 Task: Create Card Influencer Outreach Execution in Board IT Support Solutions to Workspace Creative Direction. Create Card Shareholder Relations Review in Board Sales Funnel Optimization to Workspace Creative Direction. Create Card Email Marketing Campaign Planning in Board Customer Segmentation and Targeting Strategy to Workspace Creative Direction
Action: Mouse moved to (43, 359)
Screenshot: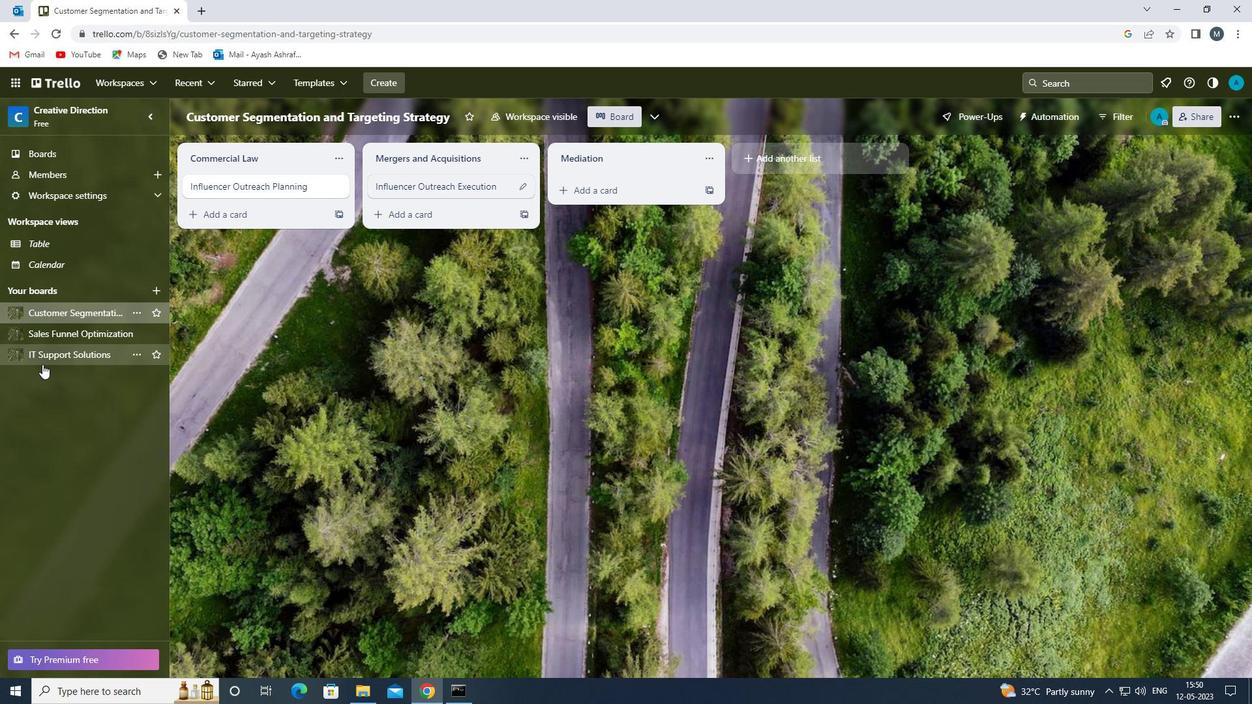 
Action: Mouse pressed left at (43, 359)
Screenshot: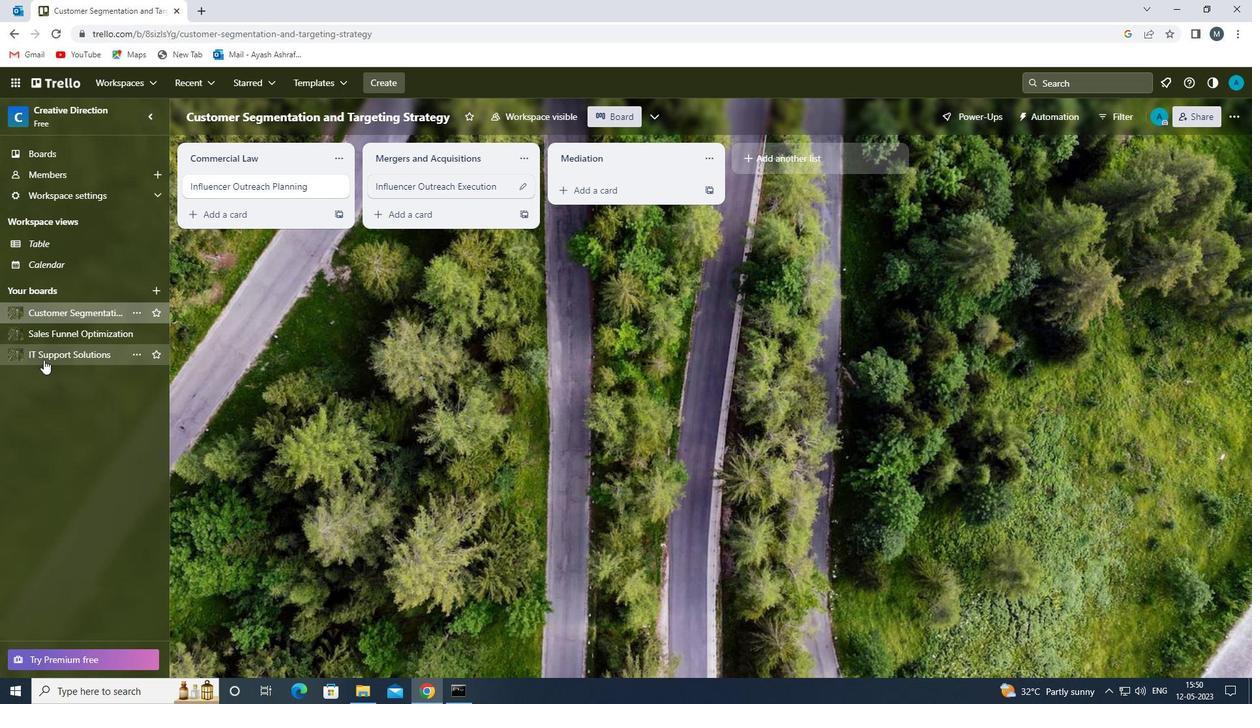 
Action: Mouse moved to (598, 194)
Screenshot: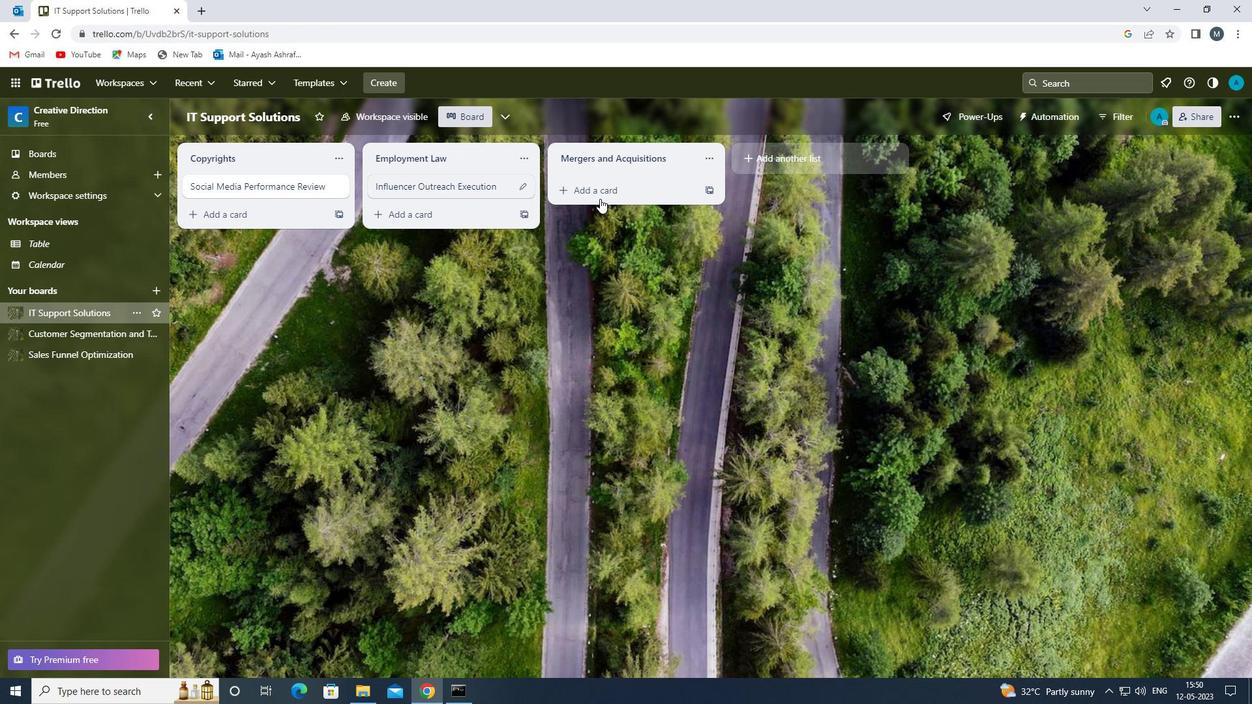 
Action: Mouse pressed left at (598, 194)
Screenshot: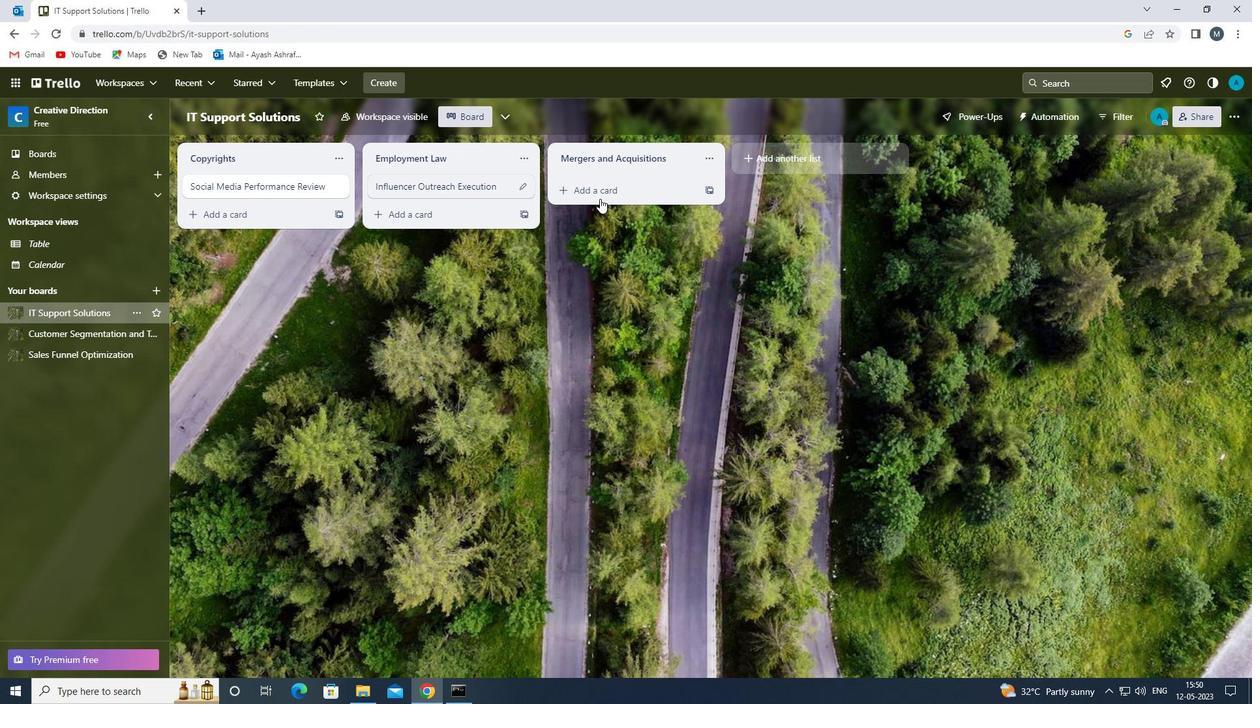 
Action: Mouse moved to (582, 194)
Screenshot: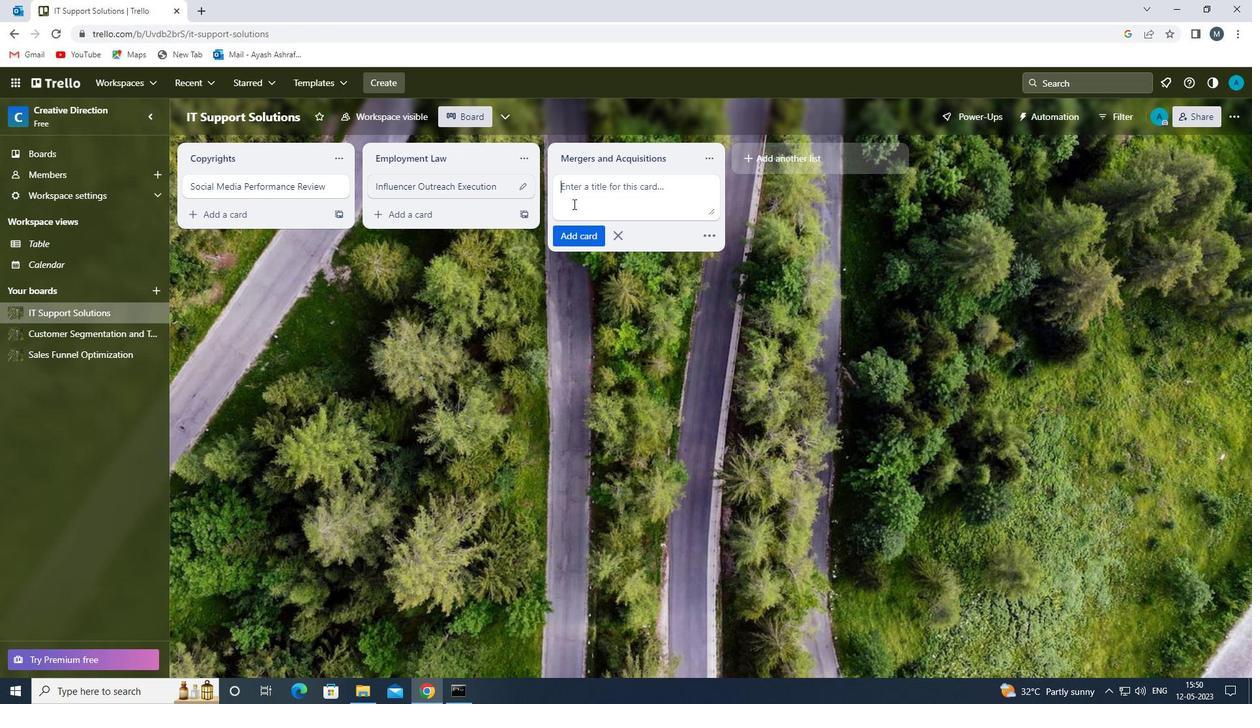 
Action: Mouse pressed left at (582, 194)
Screenshot: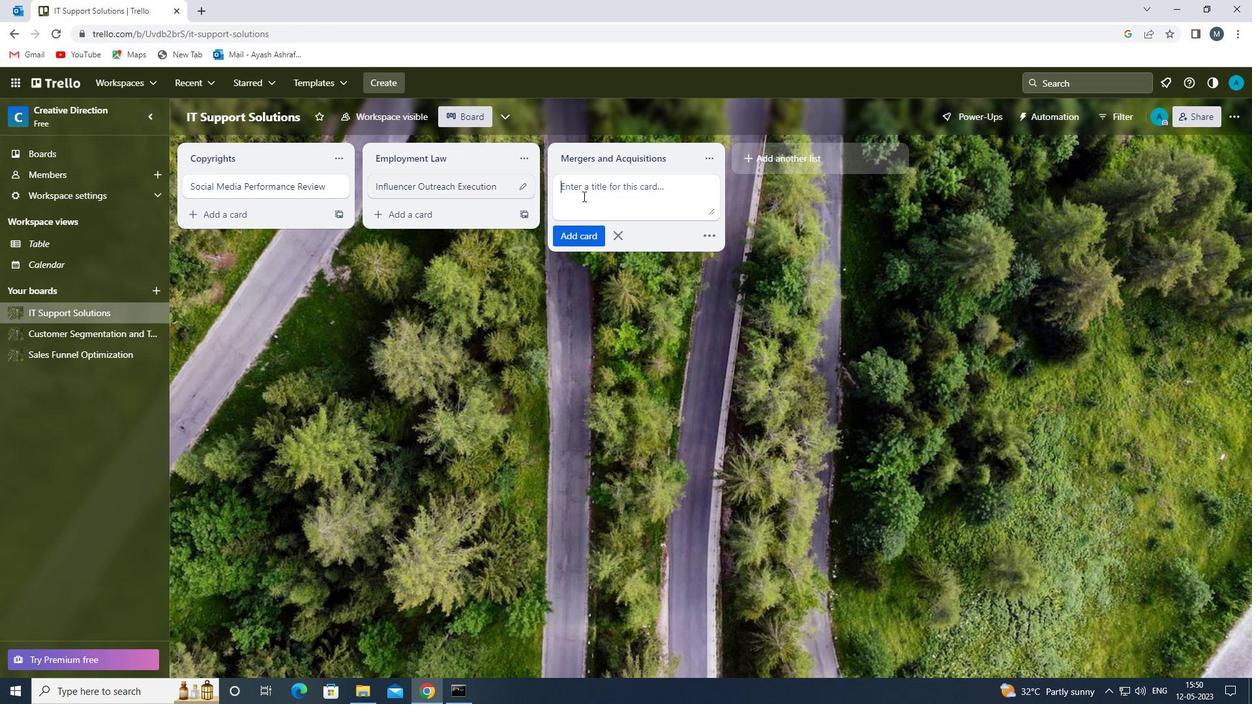 
Action: Mouse moved to (584, 194)
Screenshot: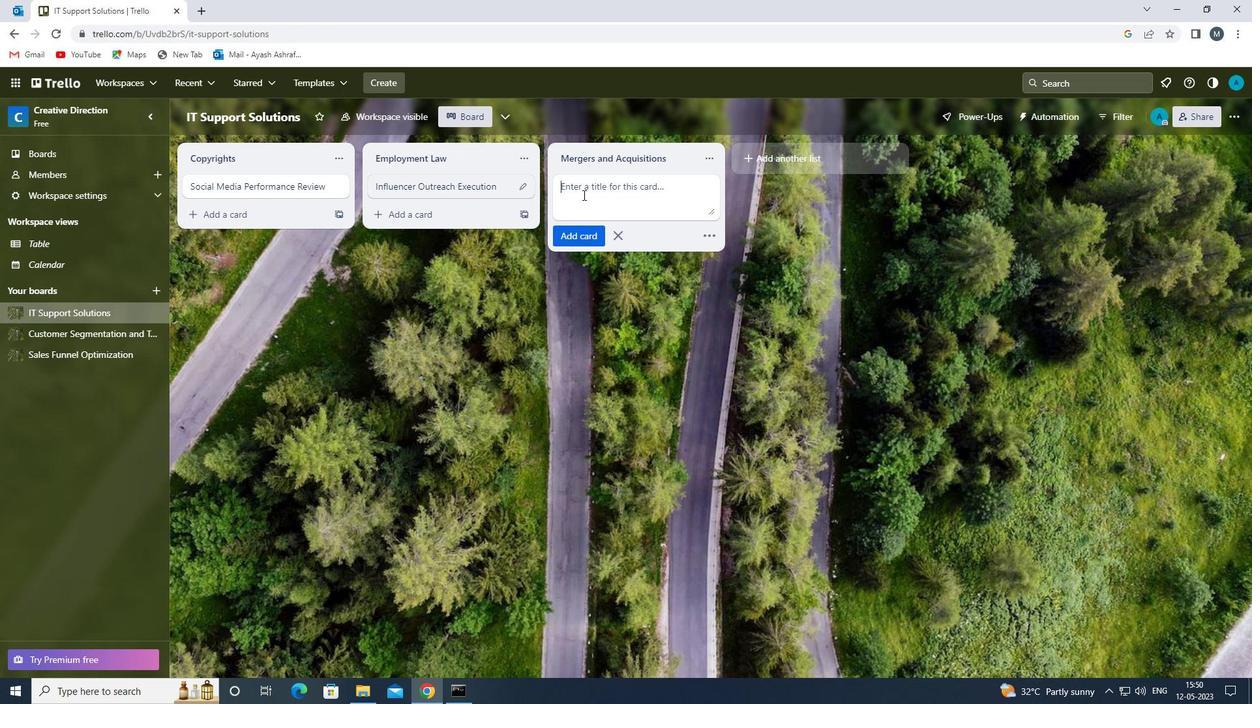 
Action: Key pressed <Key.shift>I<Key.backspace><Key.shift>INFLUENCER<Key.space><Key.shift>OUTREACH<Key.space><Key.shift>EXEX<Key.backspace>CUTION<Key.space>
Screenshot: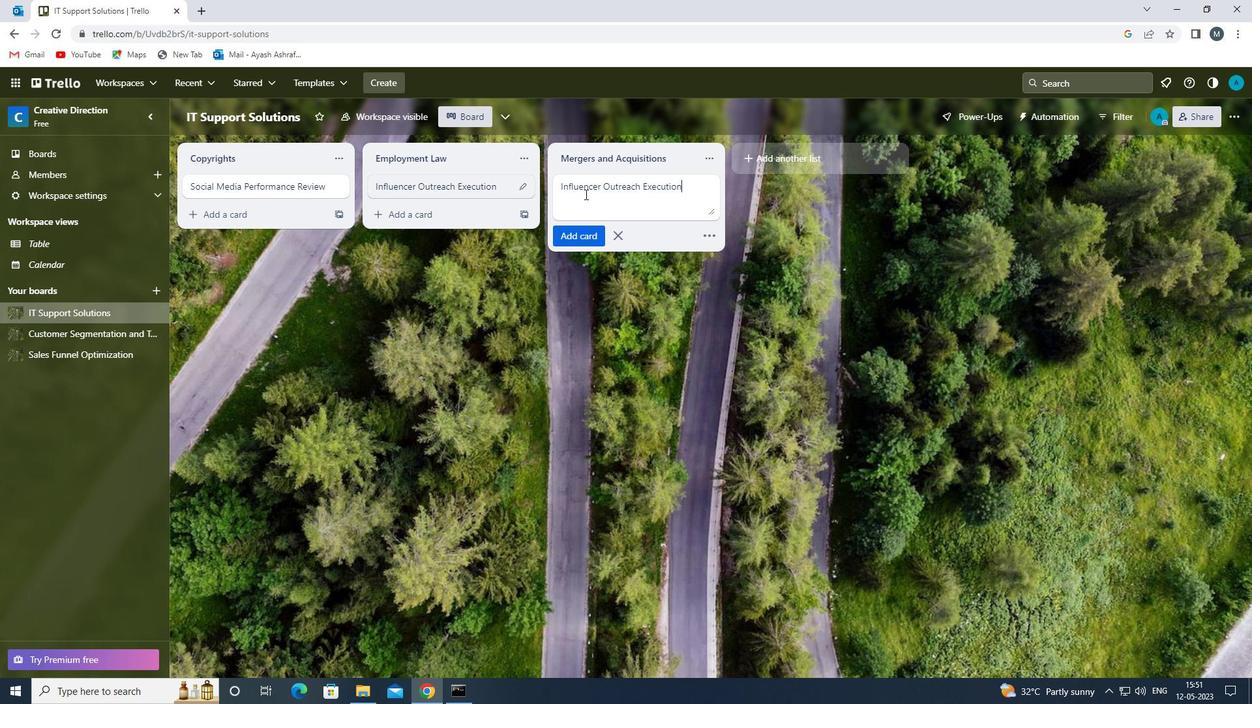 
Action: Mouse moved to (584, 235)
Screenshot: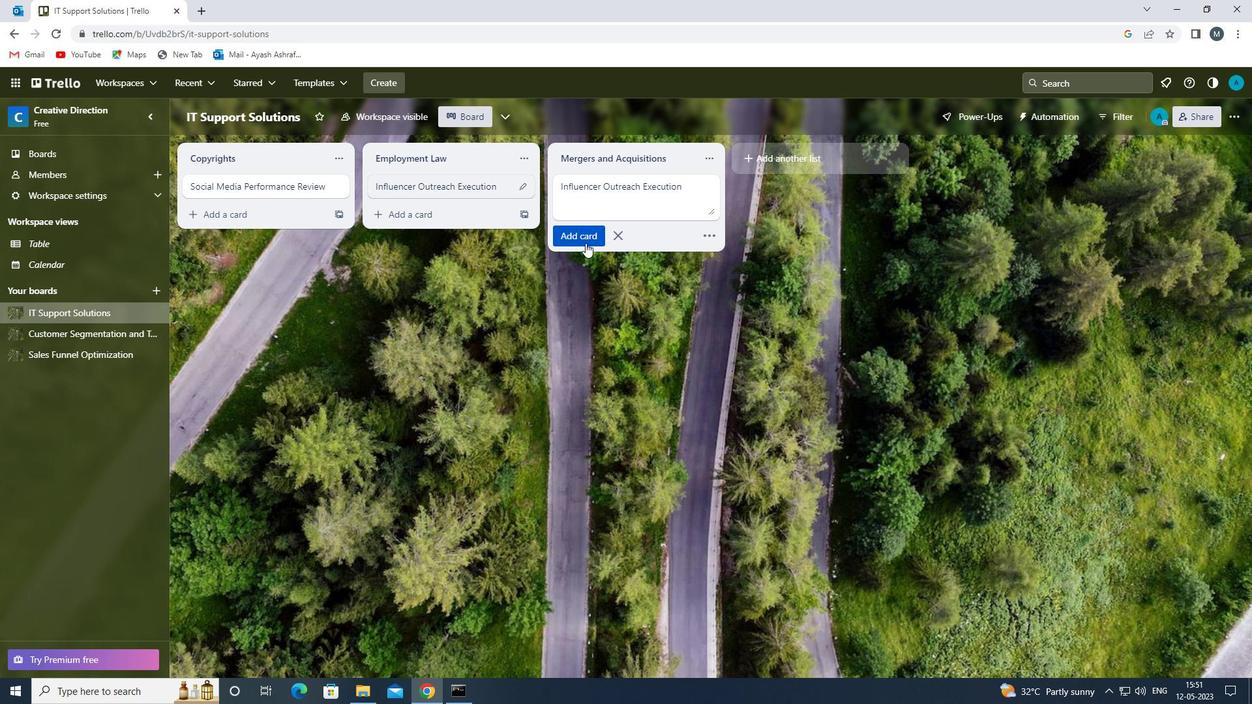 
Action: Mouse pressed left at (584, 235)
Screenshot: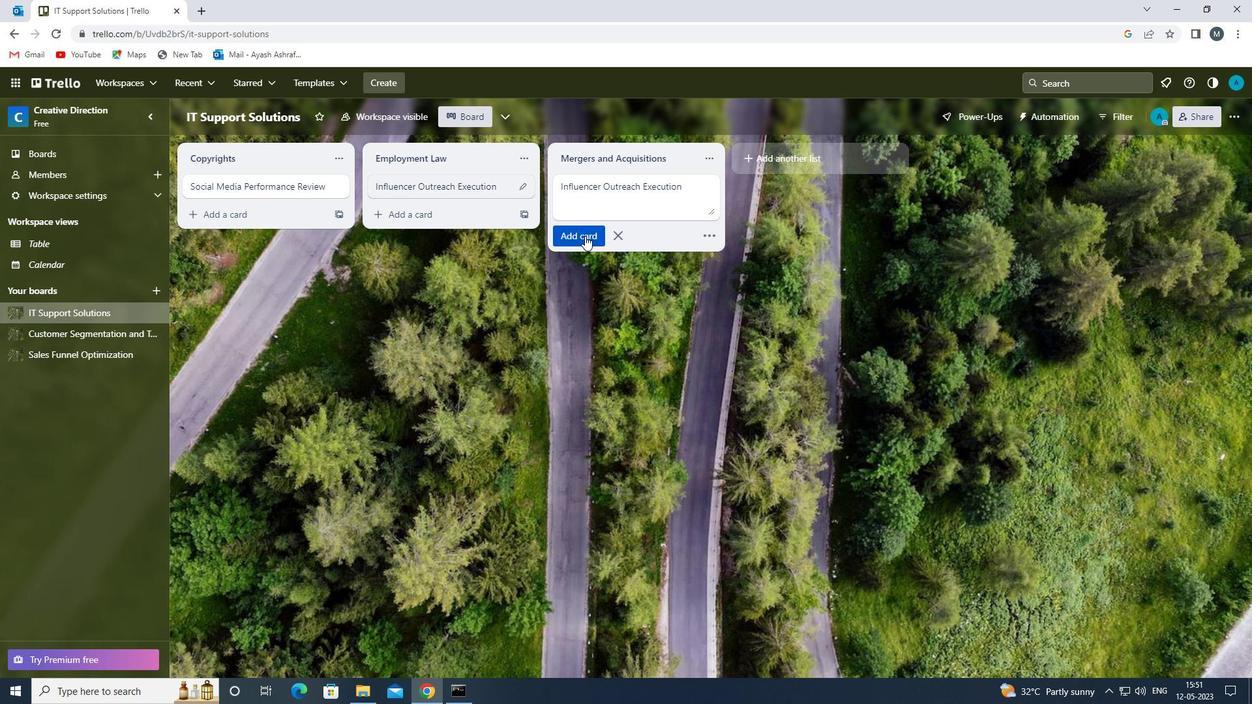 
Action: Mouse moved to (476, 334)
Screenshot: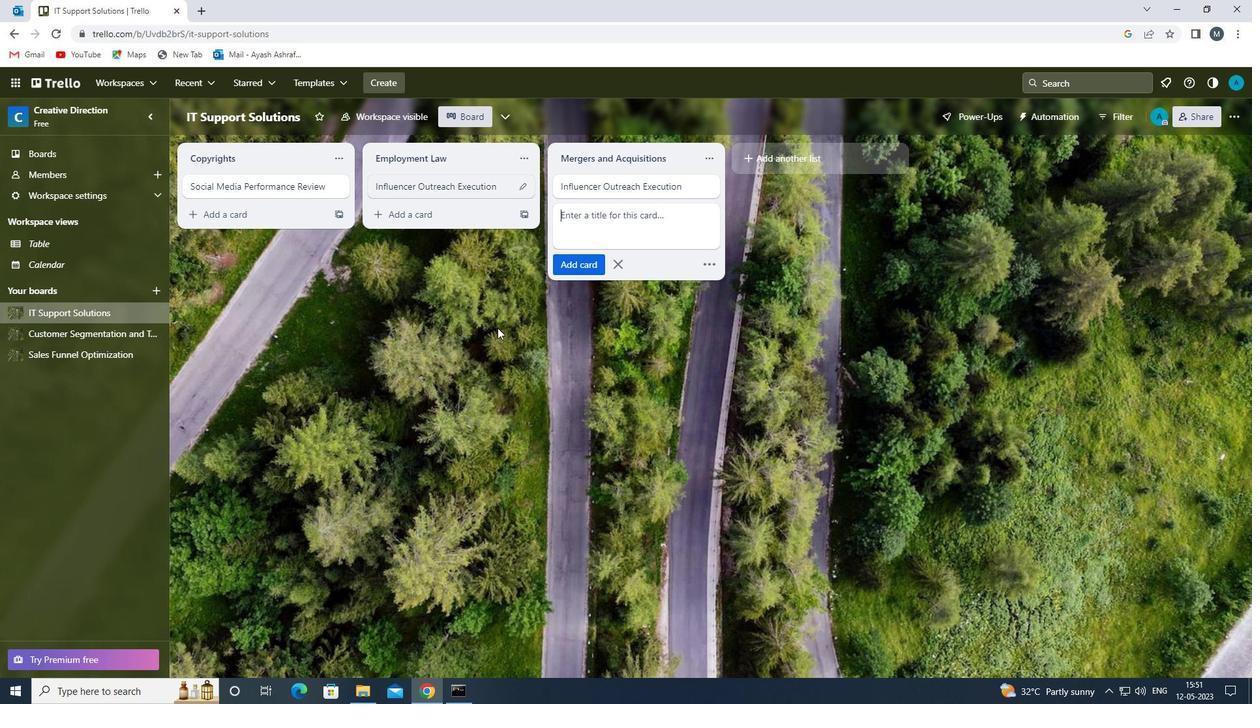 
Action: Mouse pressed left at (476, 334)
Screenshot: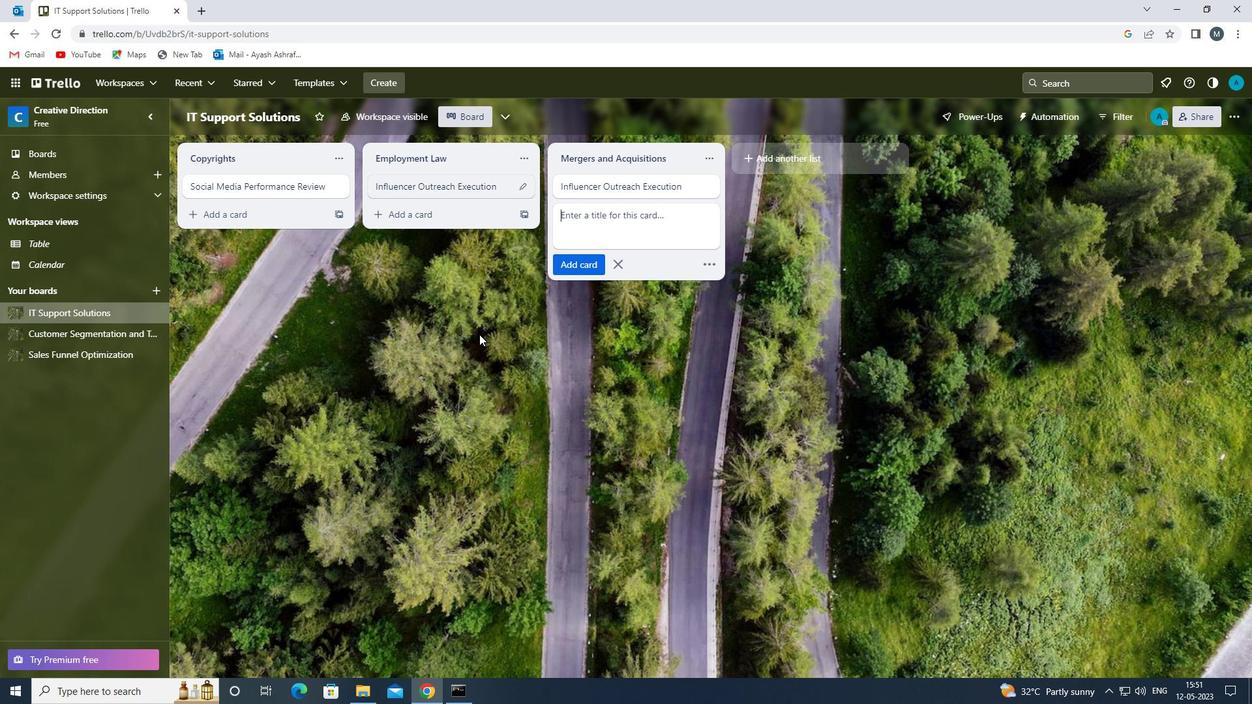 
Action: Mouse moved to (63, 358)
Screenshot: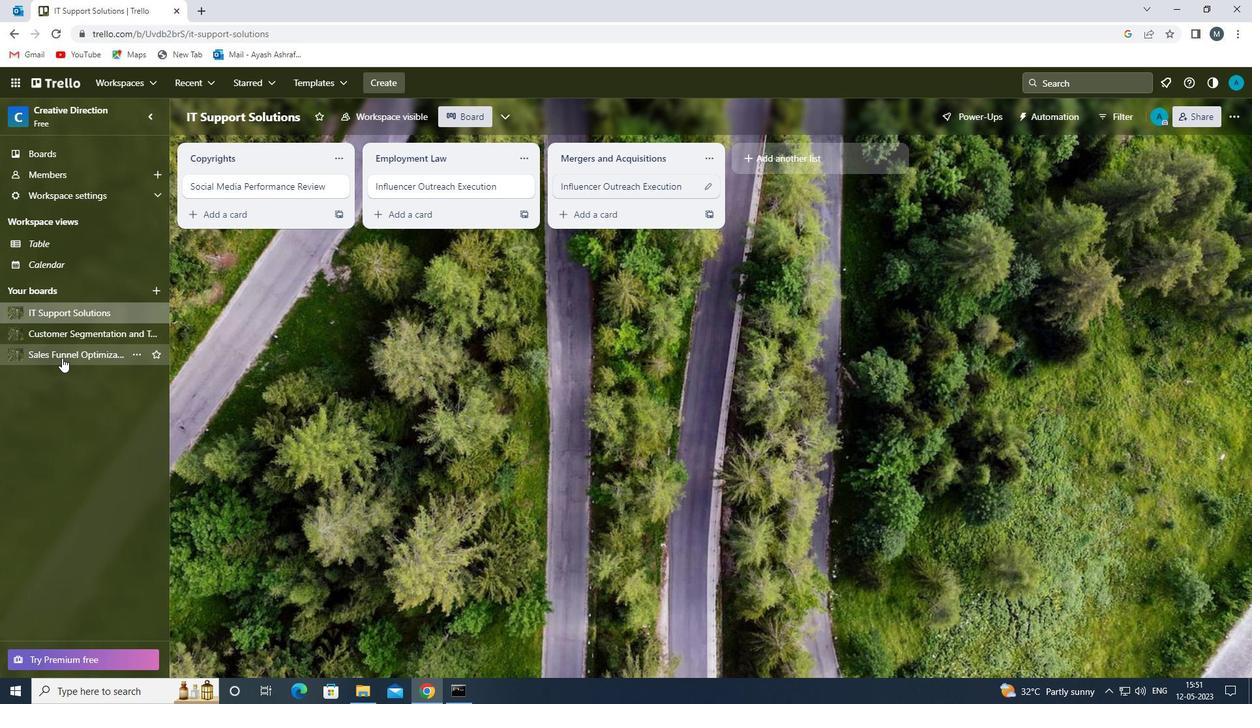 
Action: Mouse pressed left at (63, 358)
Screenshot: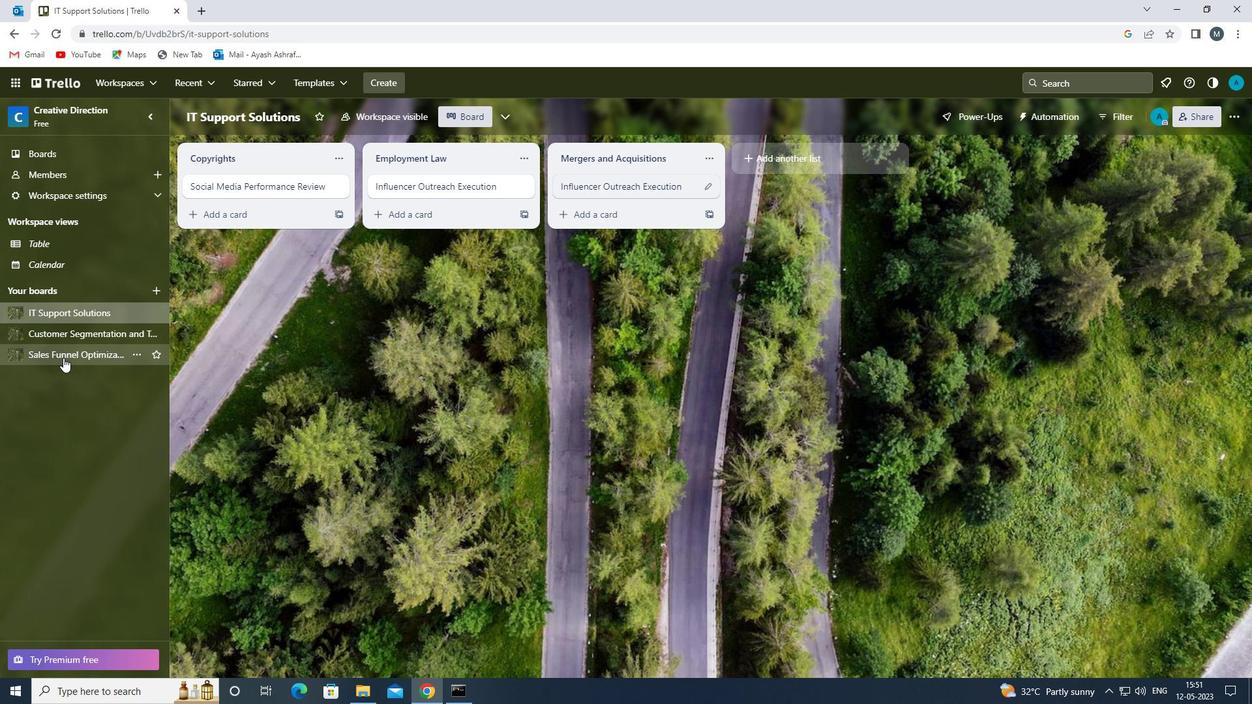 
Action: Mouse moved to (590, 185)
Screenshot: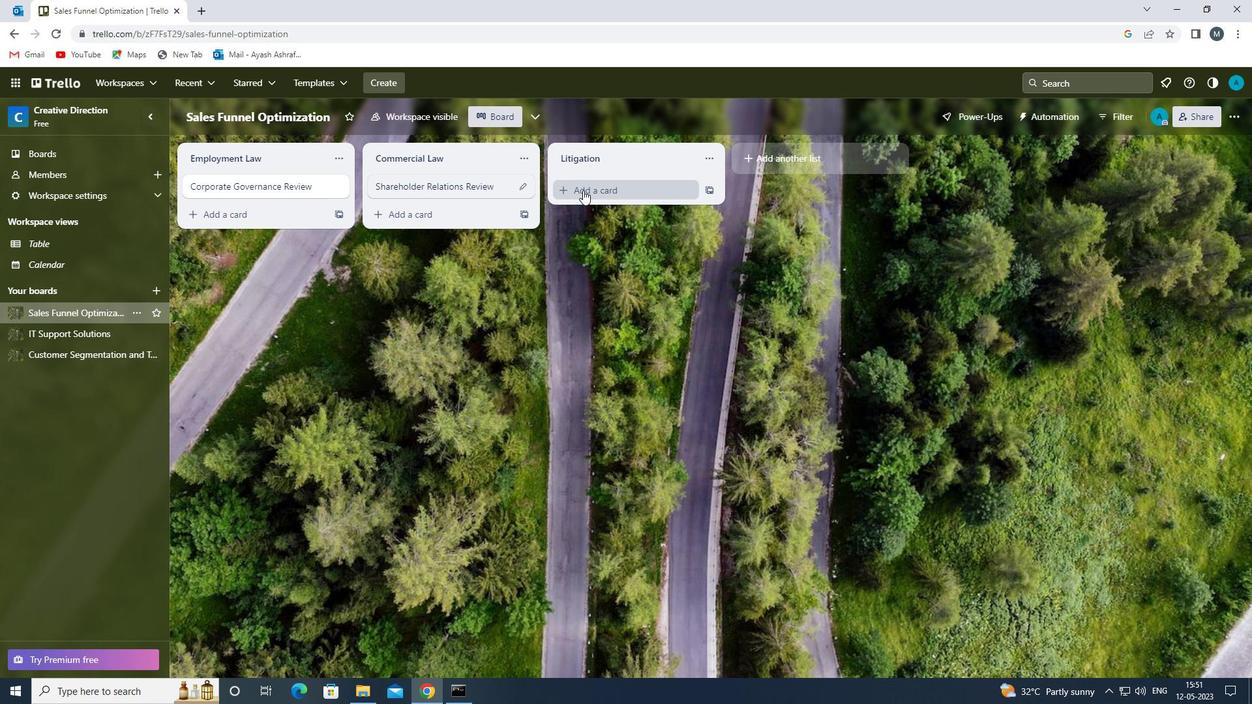 
Action: Mouse pressed left at (590, 185)
Screenshot: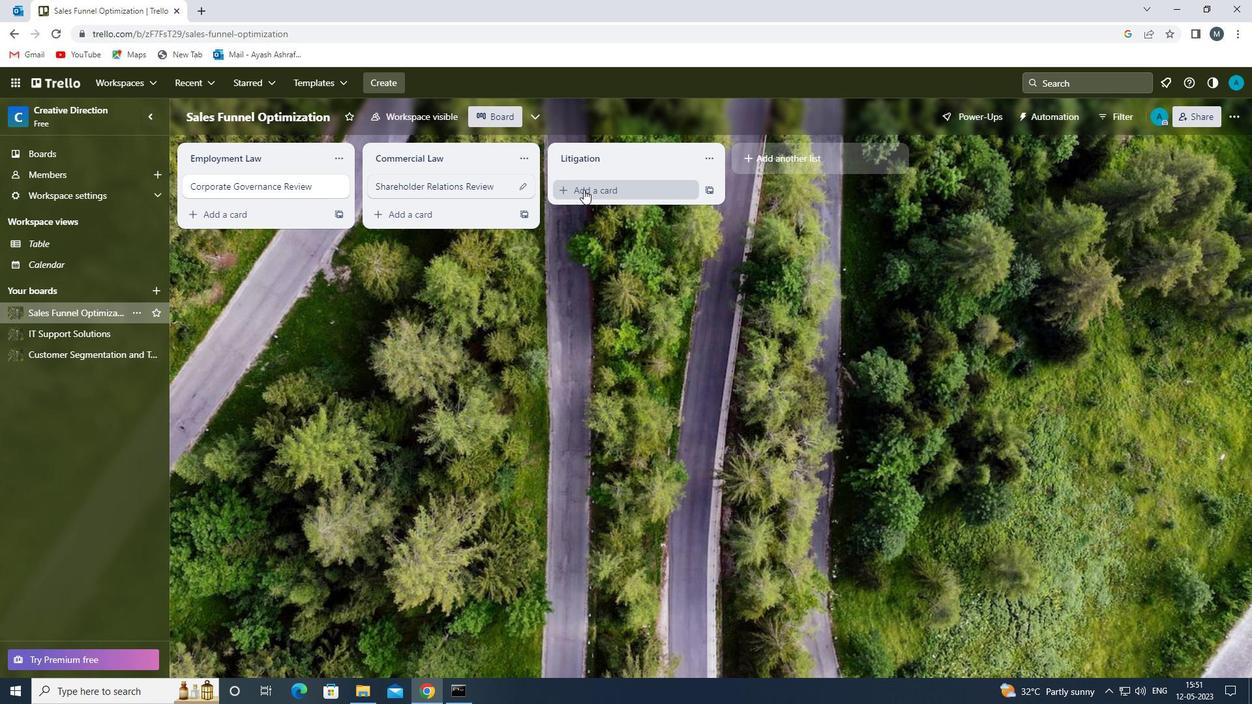 
Action: Mouse moved to (592, 181)
Screenshot: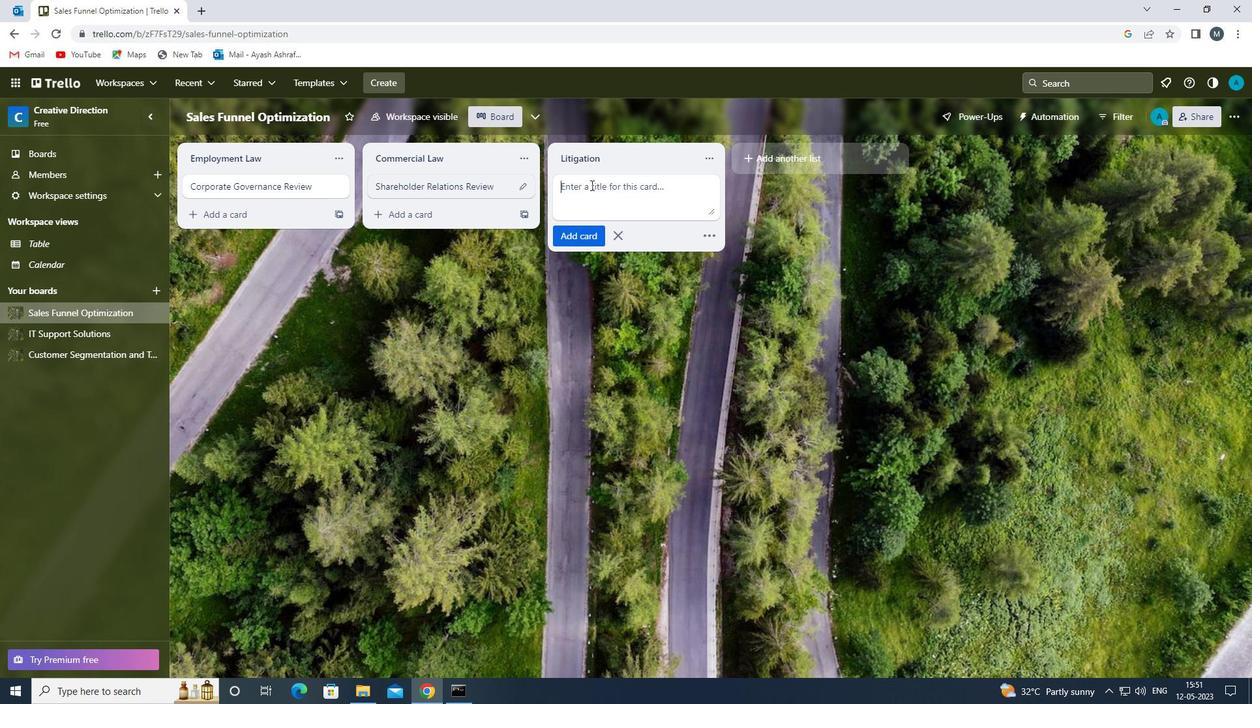 
Action: Mouse pressed left at (592, 181)
Screenshot: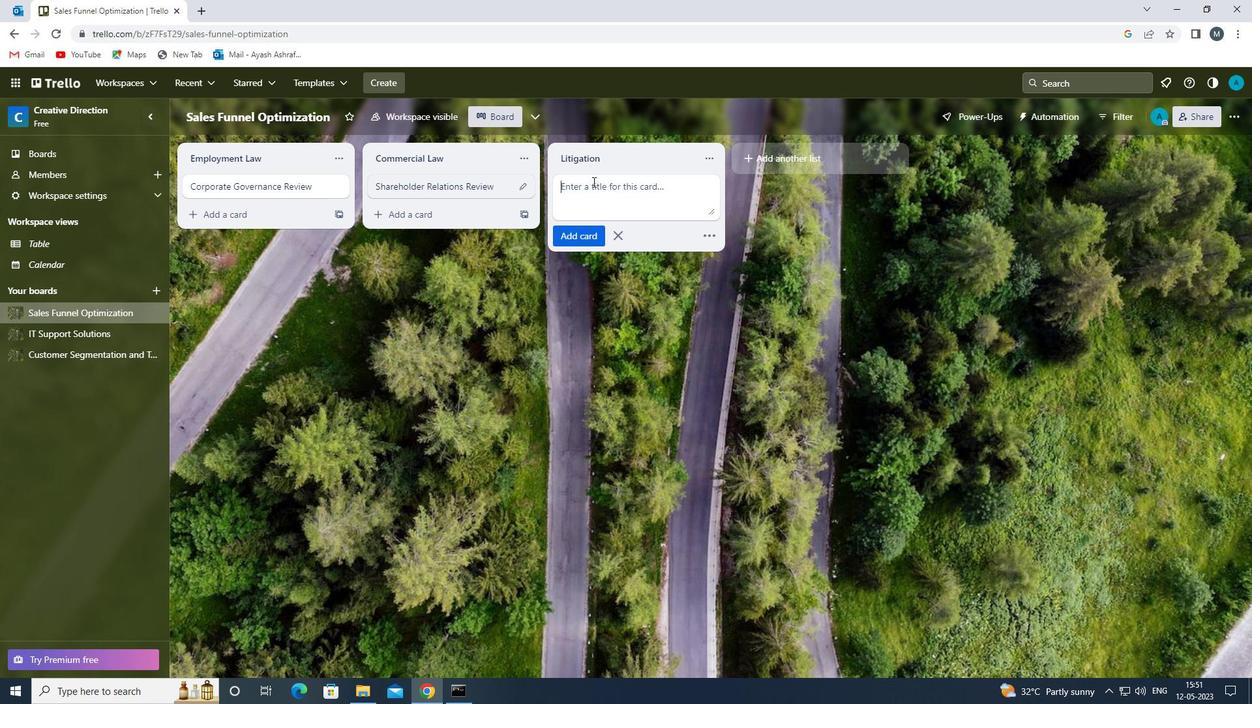 
Action: Mouse moved to (593, 180)
Screenshot: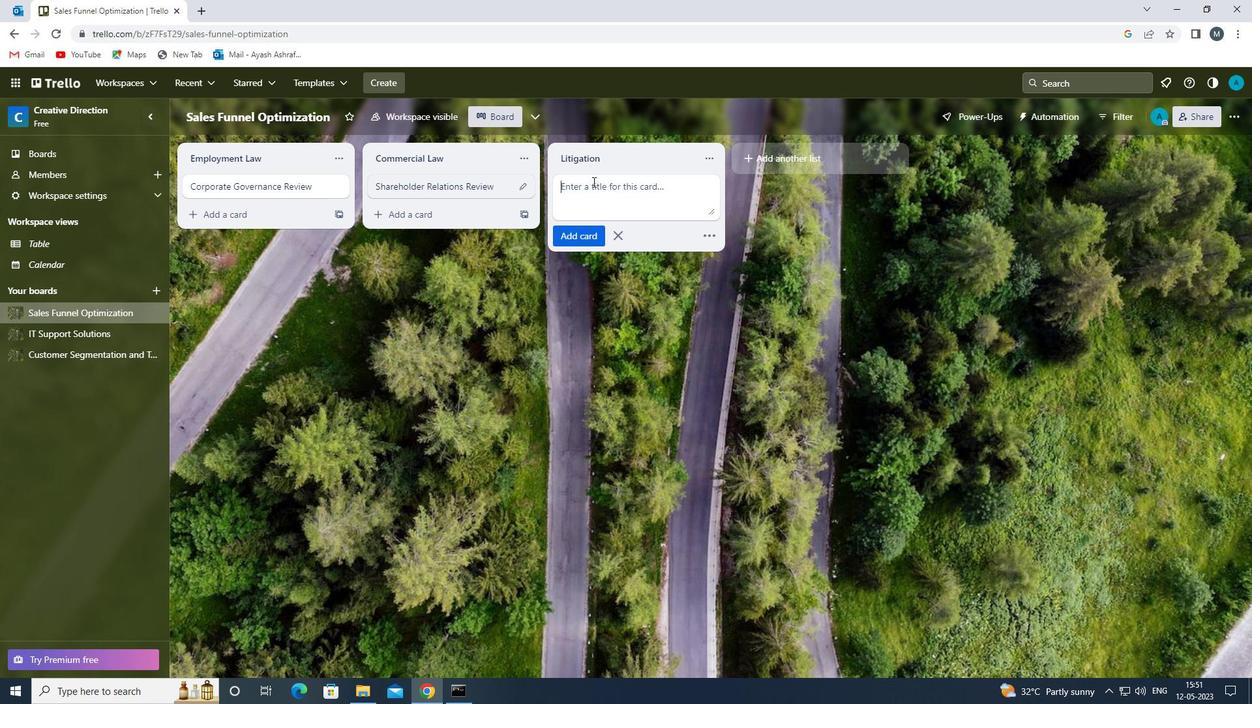 
Action: Key pressed <Key.shift>SHARE<Key.space><Key.backspace>HOLDER<Key.space>
Screenshot: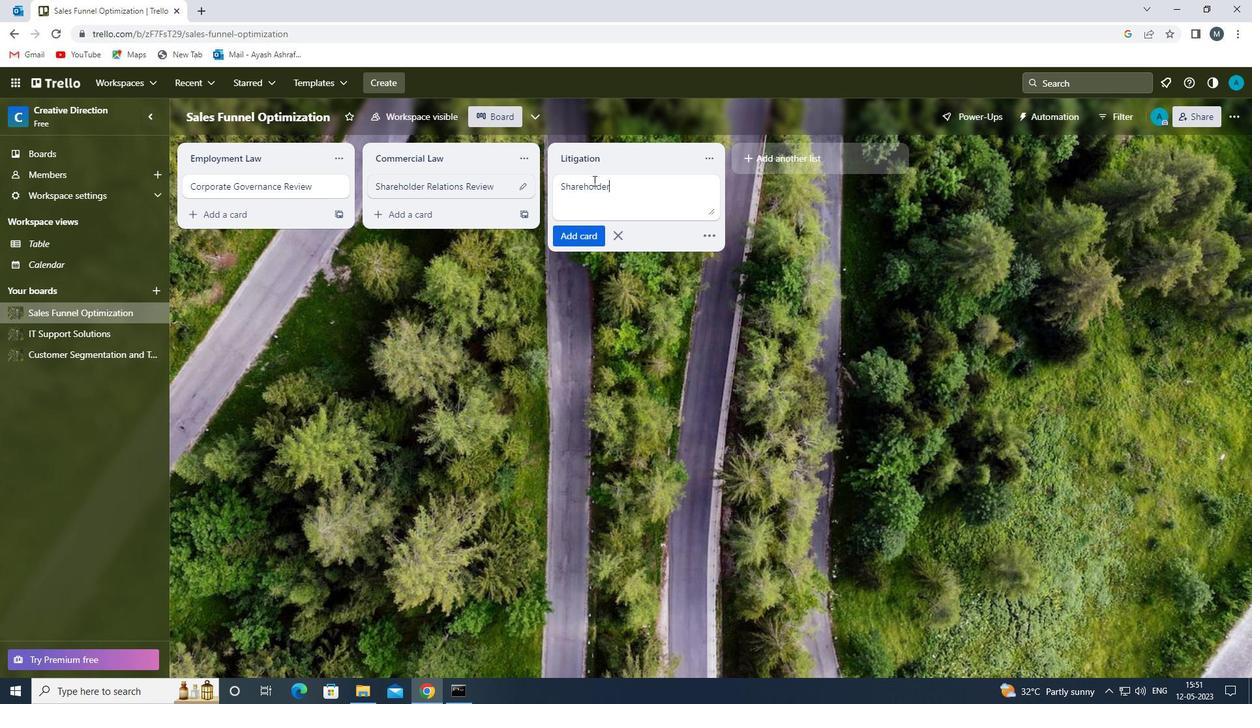 
Action: Mouse moved to (604, 193)
Screenshot: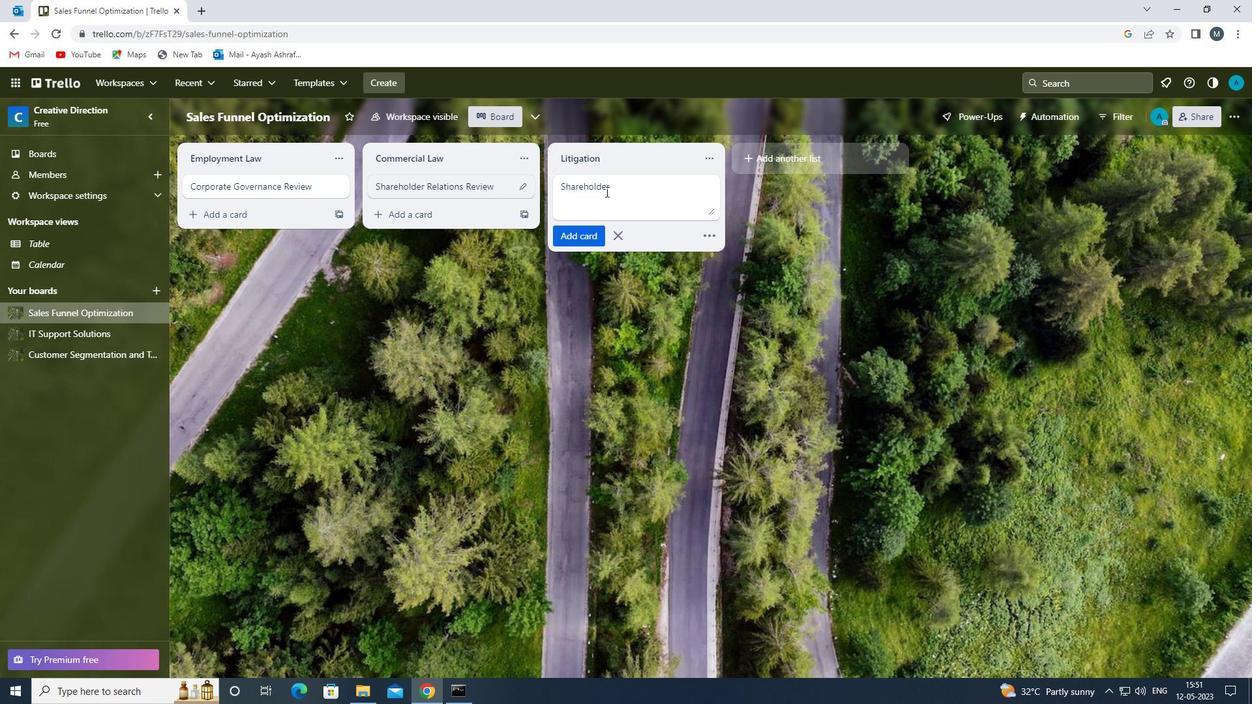 
Action: Key pressed <Key.shift>RELATIONS<Key.space><Key.shift>REVIEW<Key.space>
Screenshot: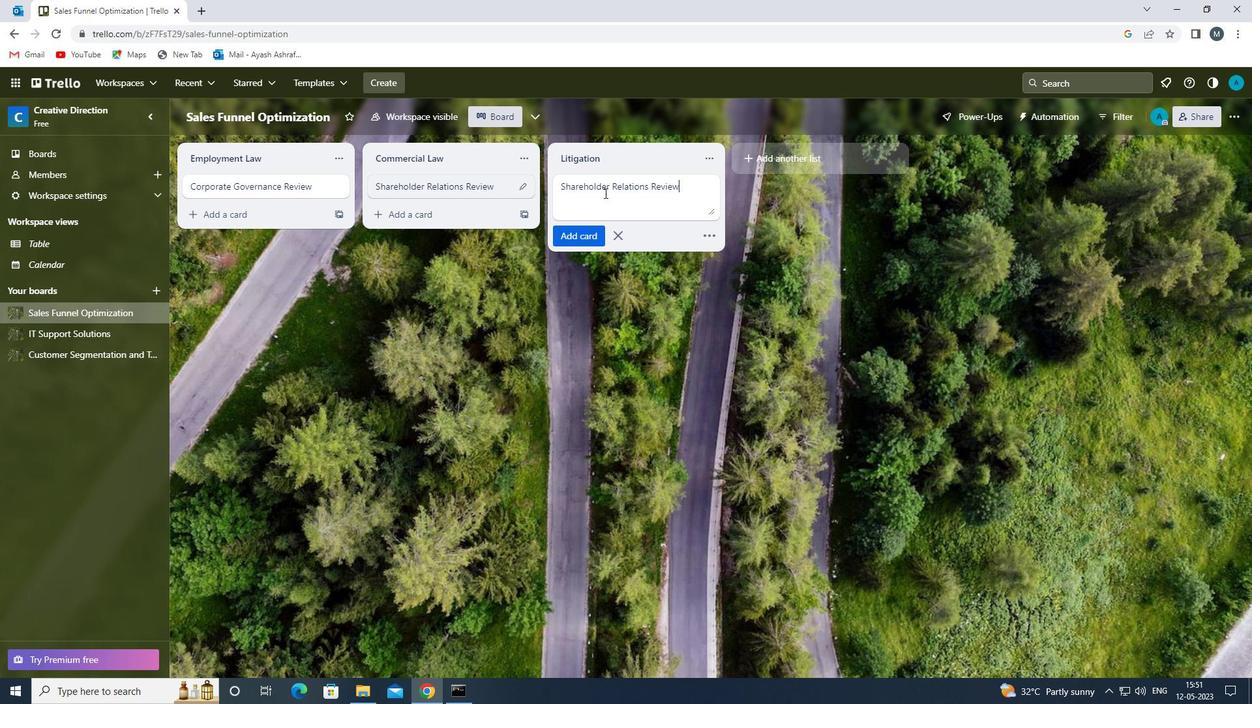 
Action: Mouse moved to (583, 241)
Screenshot: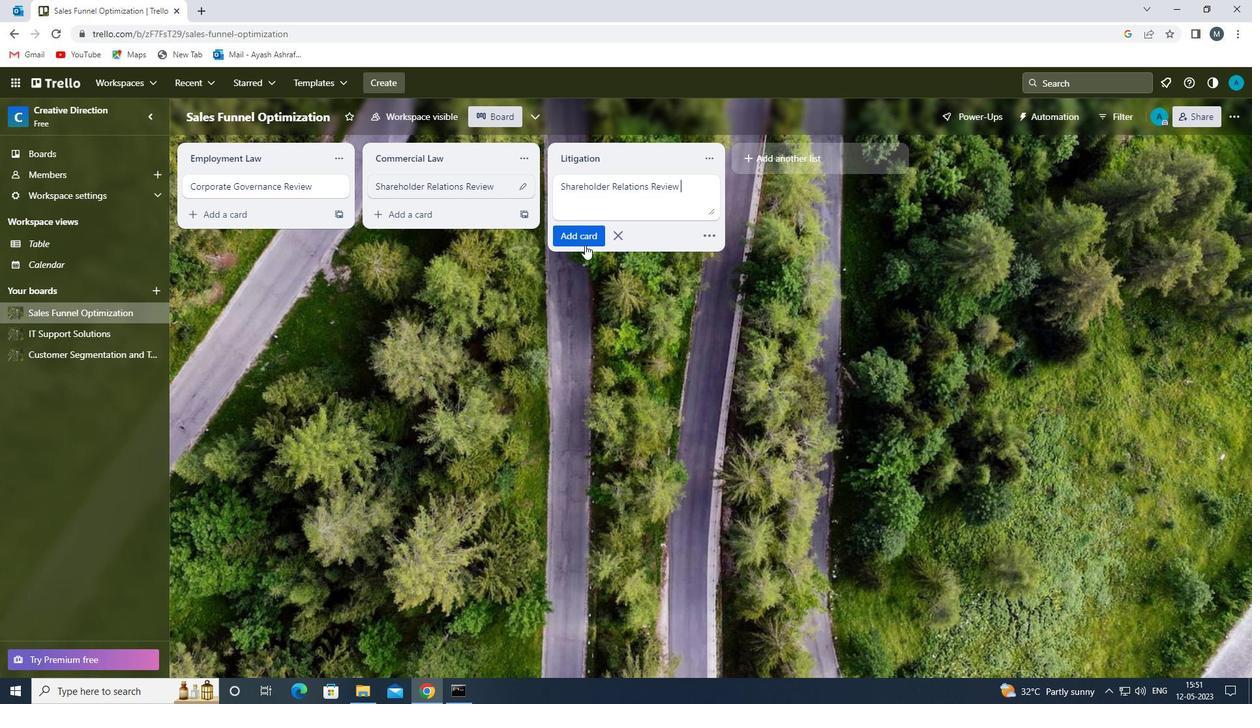 
Action: Mouse pressed left at (583, 241)
Screenshot: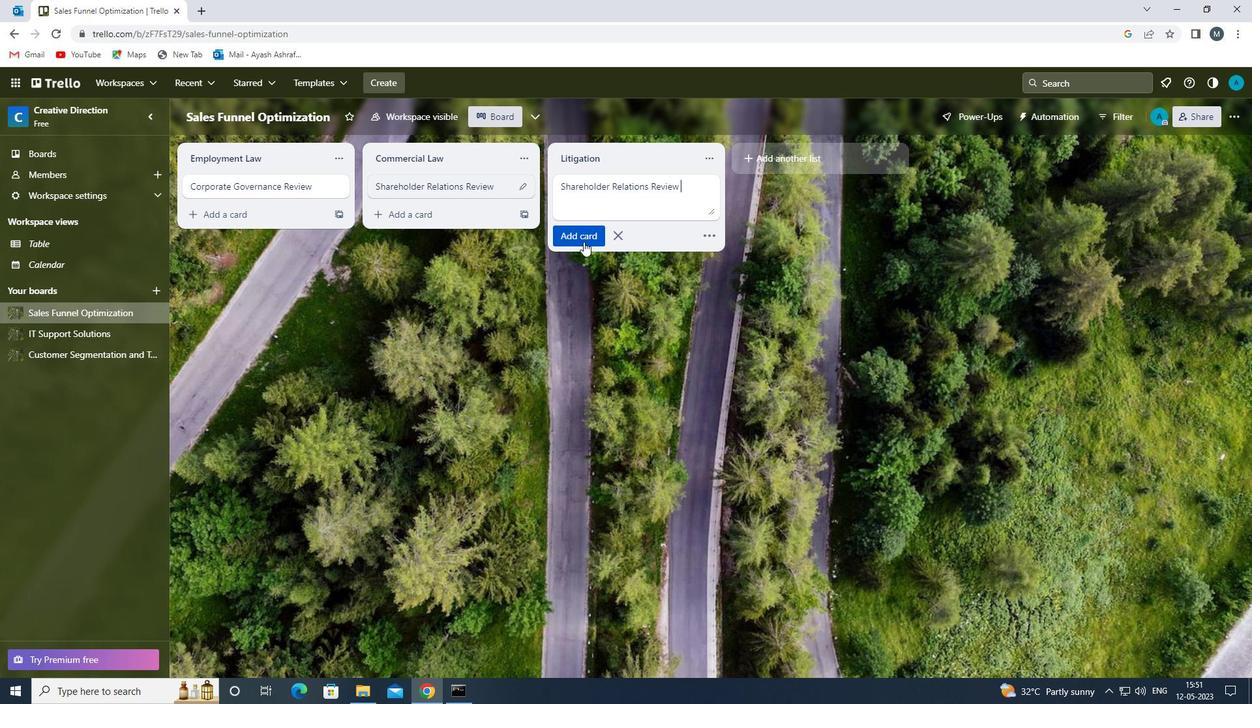 
Action: Mouse moved to (246, 413)
Screenshot: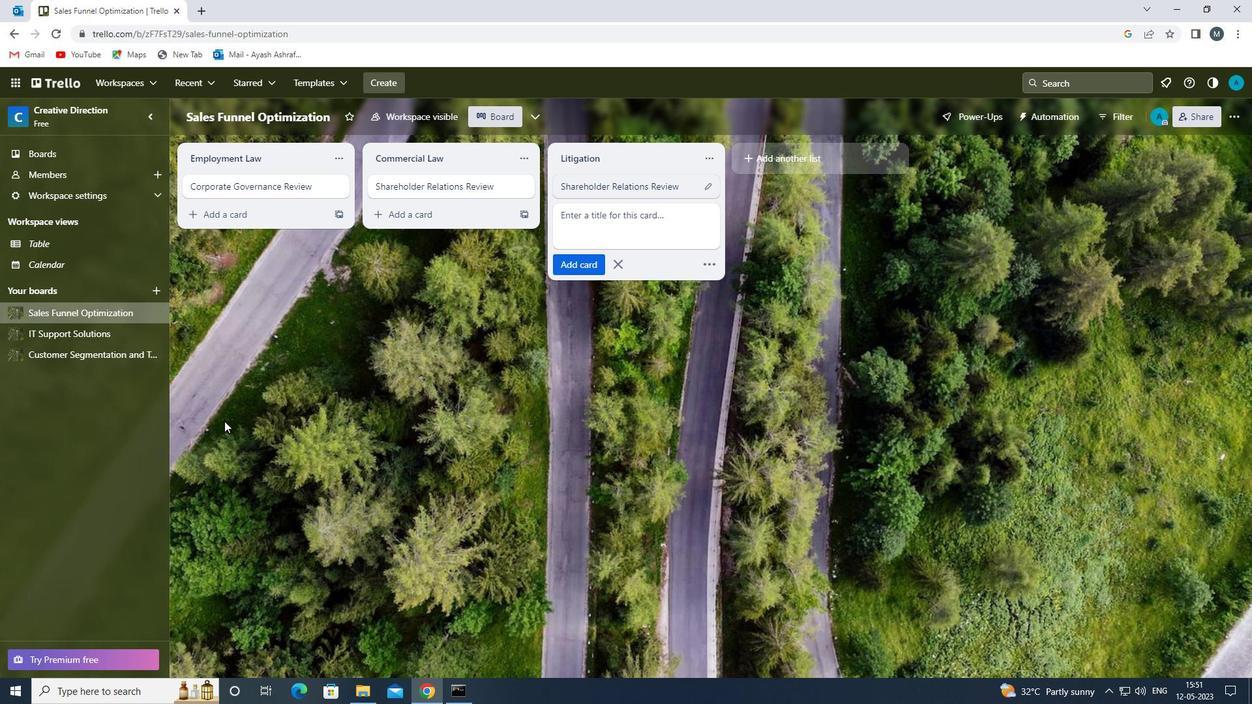 
Action: Mouse pressed left at (246, 413)
Screenshot: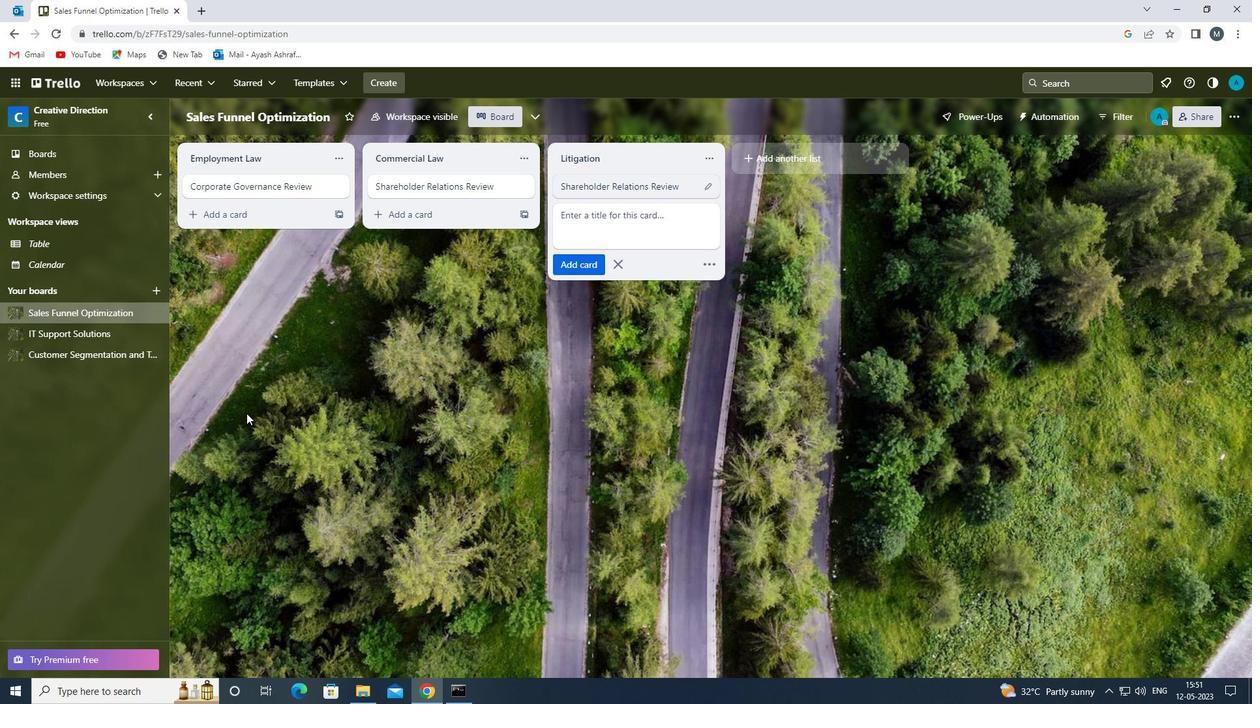 
Action: Mouse moved to (69, 354)
Screenshot: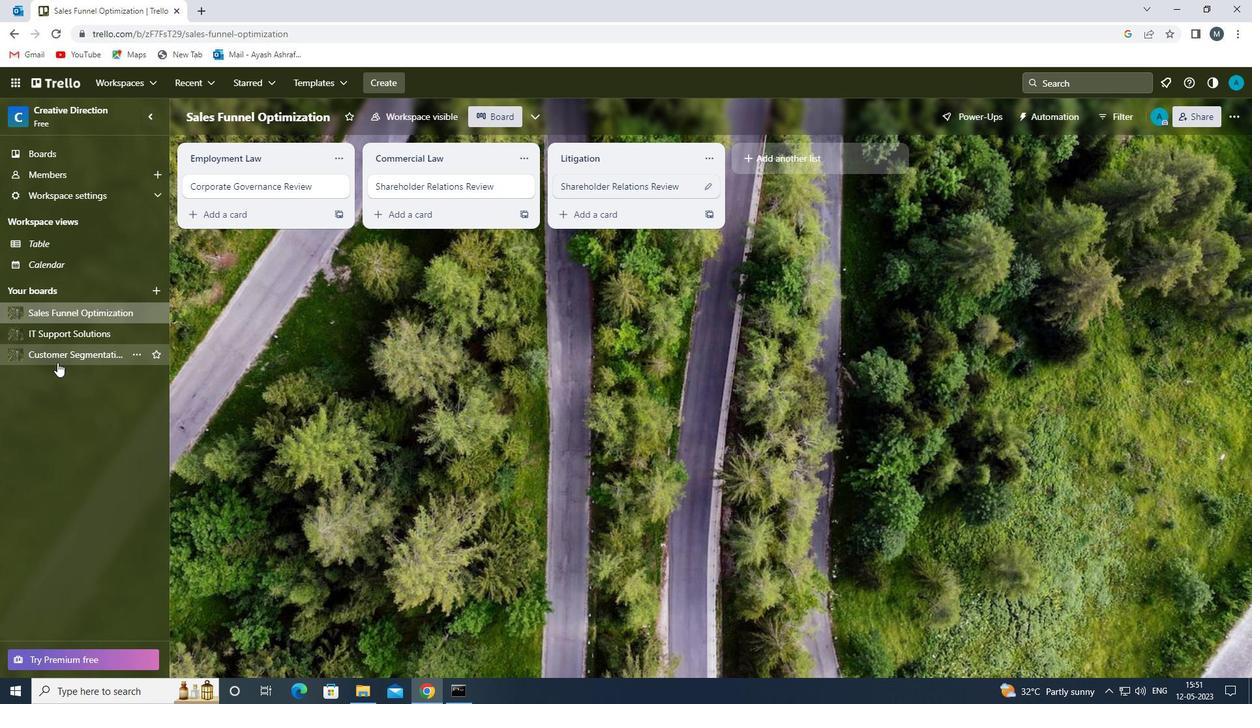 
Action: Mouse pressed left at (69, 354)
Screenshot: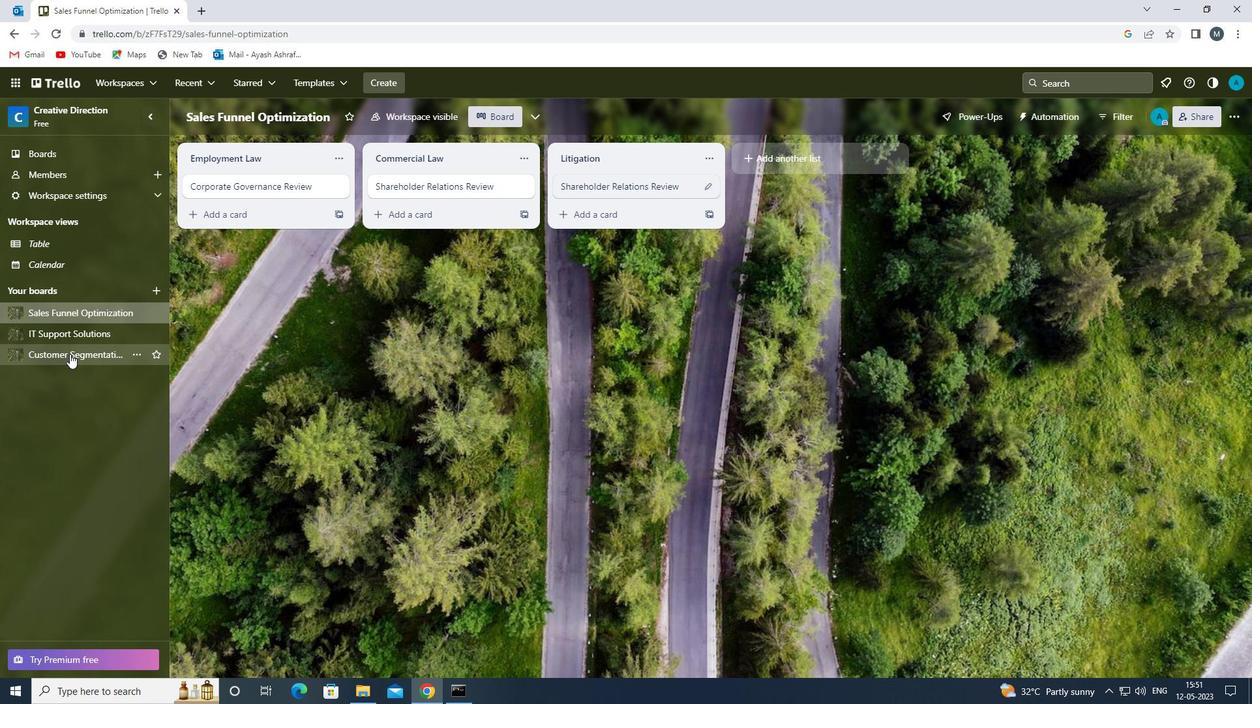 
Action: Mouse moved to (580, 197)
Screenshot: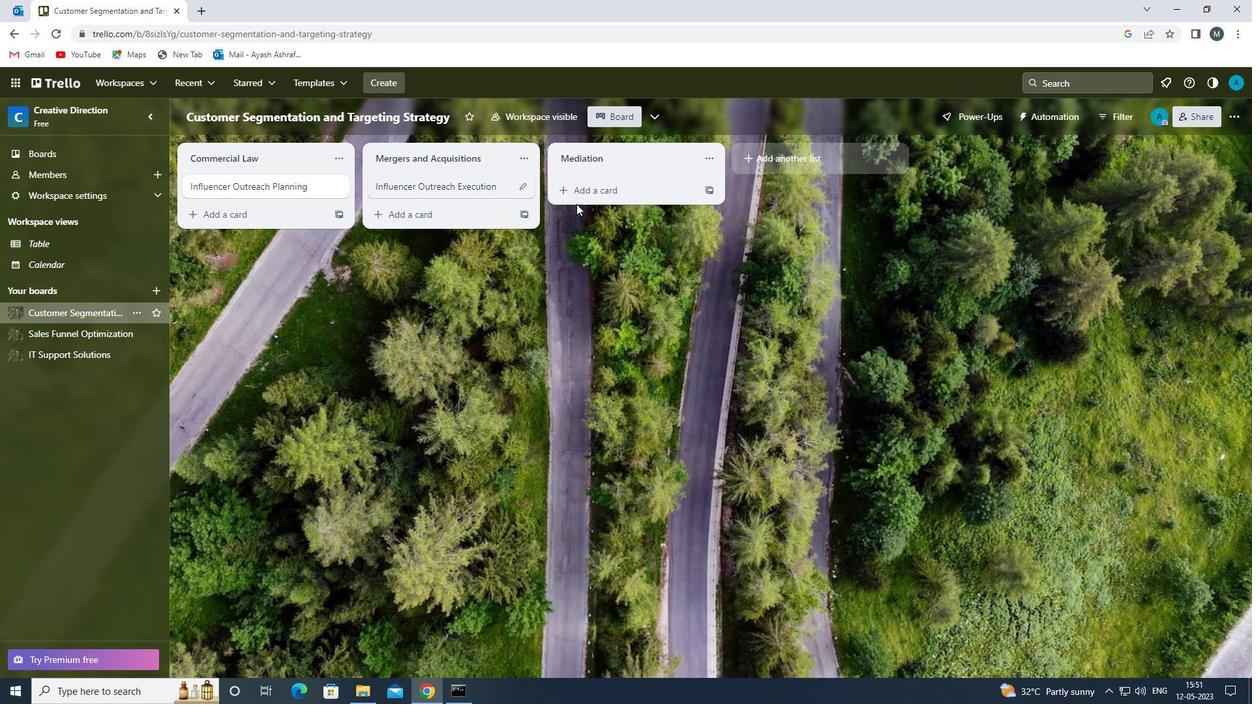 
Action: Mouse pressed left at (580, 197)
Screenshot: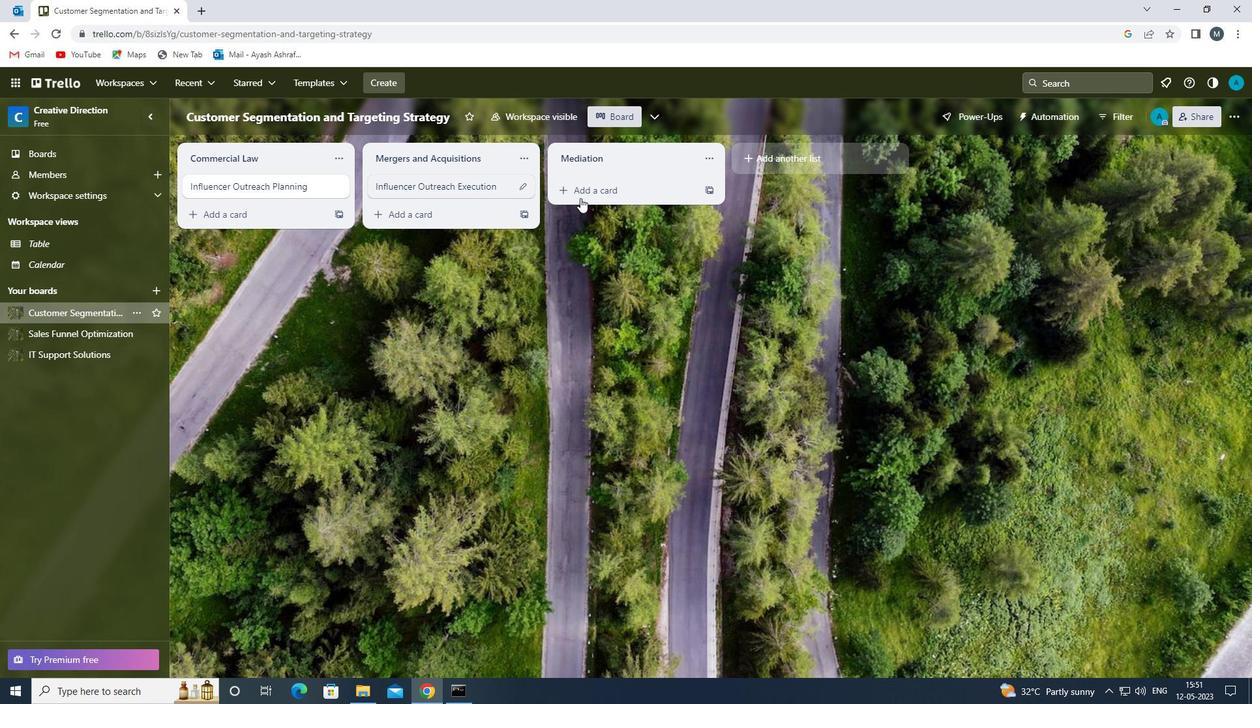 
Action: Mouse moved to (582, 189)
Screenshot: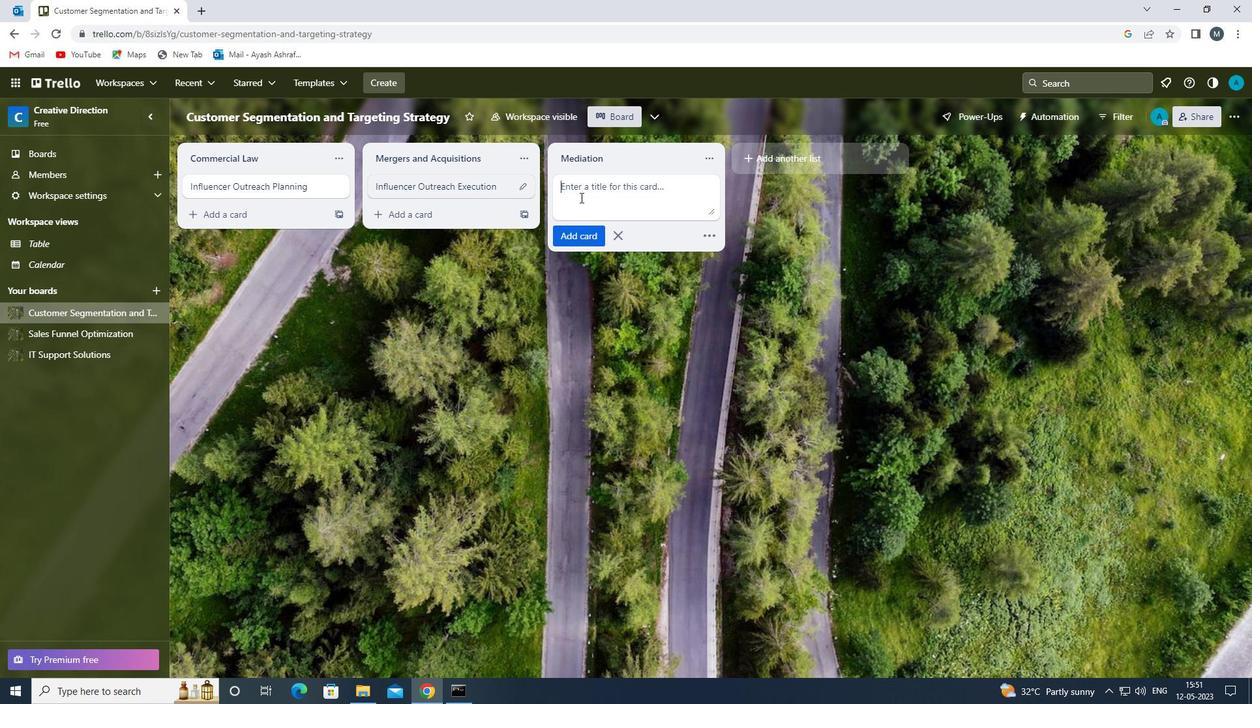 
Action: Mouse pressed left at (582, 189)
Screenshot: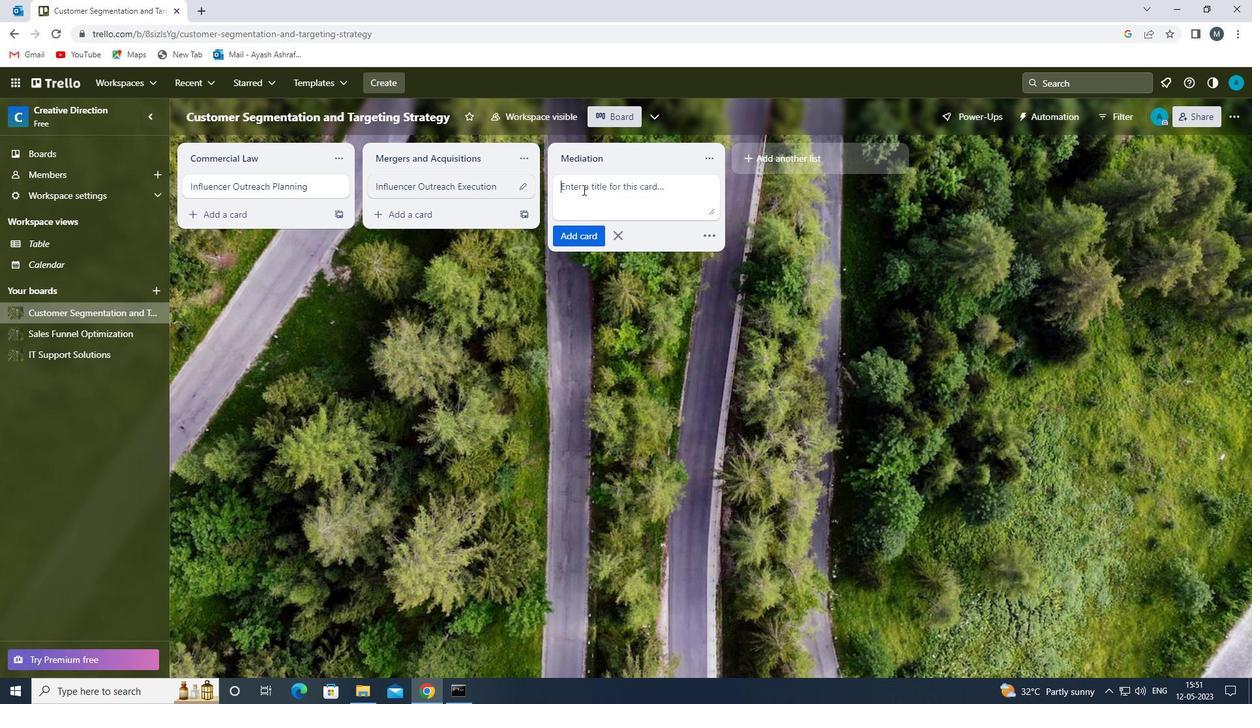 
Action: Key pressed <Key.shift>EMAIL<Key.space><Key.shift>MARKETING<Key.space><Key.shift>CAMPAIGN<Key.space><Key.shift>PLANNING<Key.space>
Screenshot: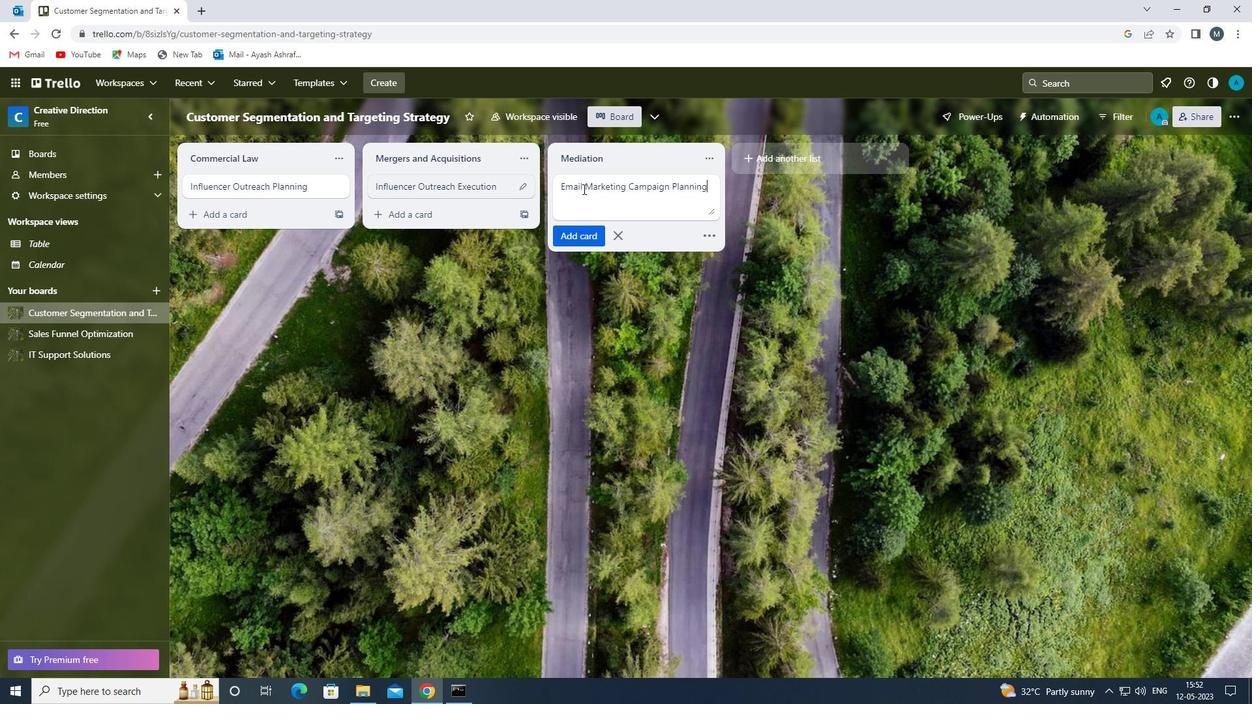 
Action: Mouse moved to (573, 239)
Screenshot: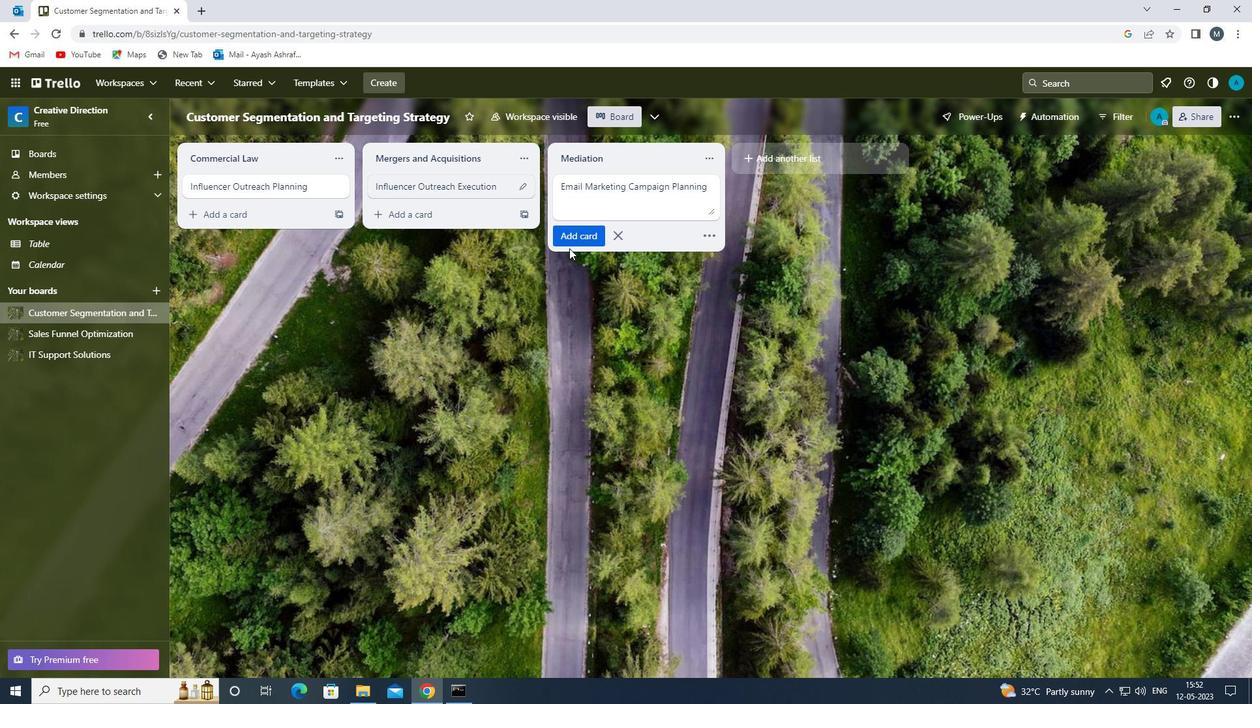 
Action: Mouse pressed left at (573, 239)
Screenshot: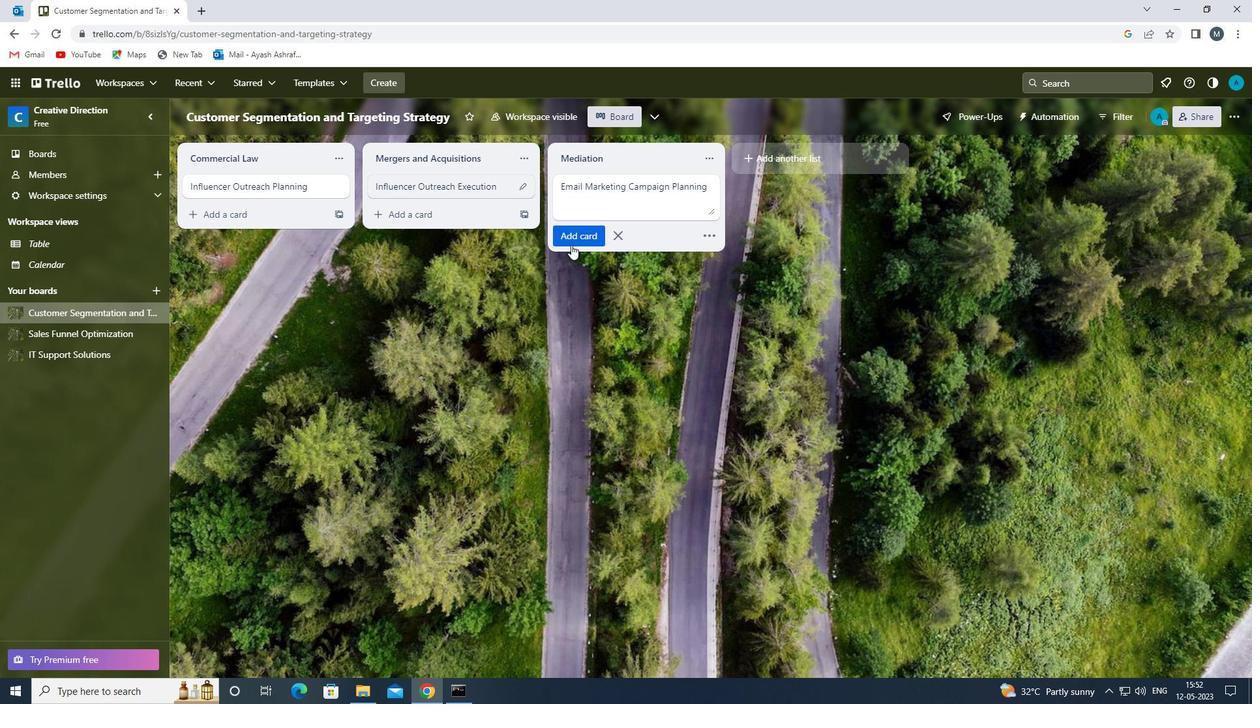 
Action: Mouse moved to (448, 378)
Screenshot: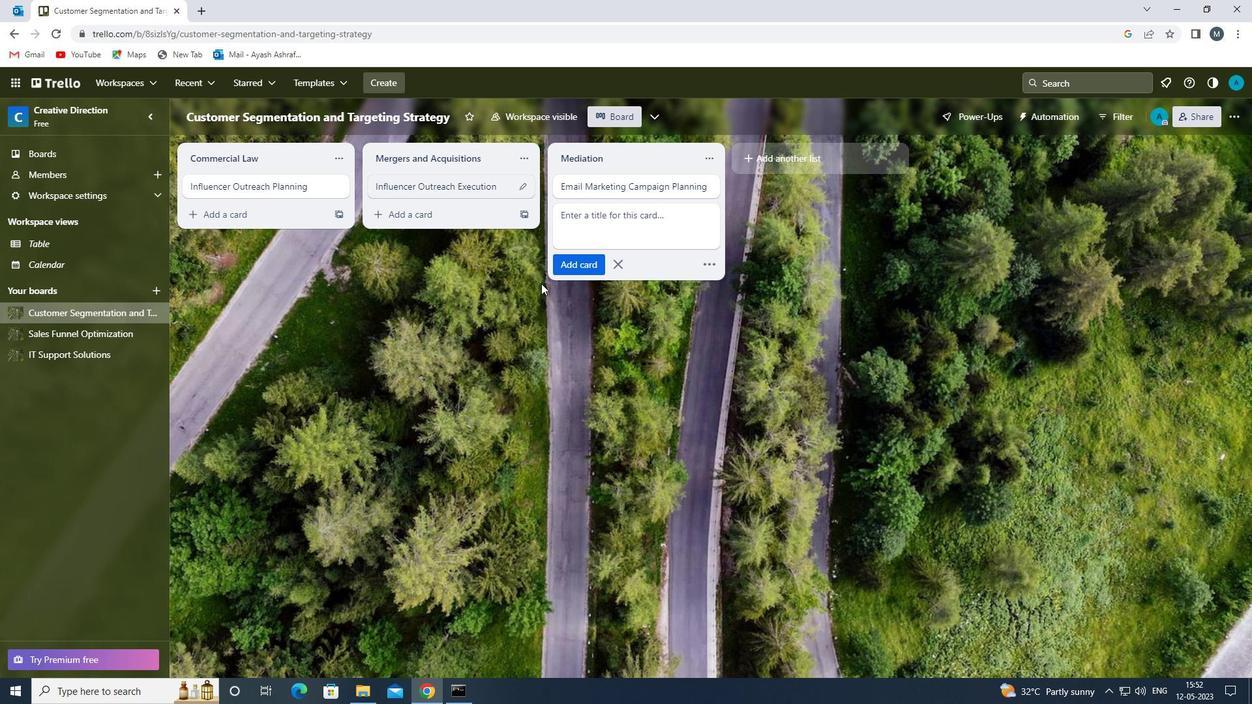 
Action: Mouse pressed left at (448, 378)
Screenshot: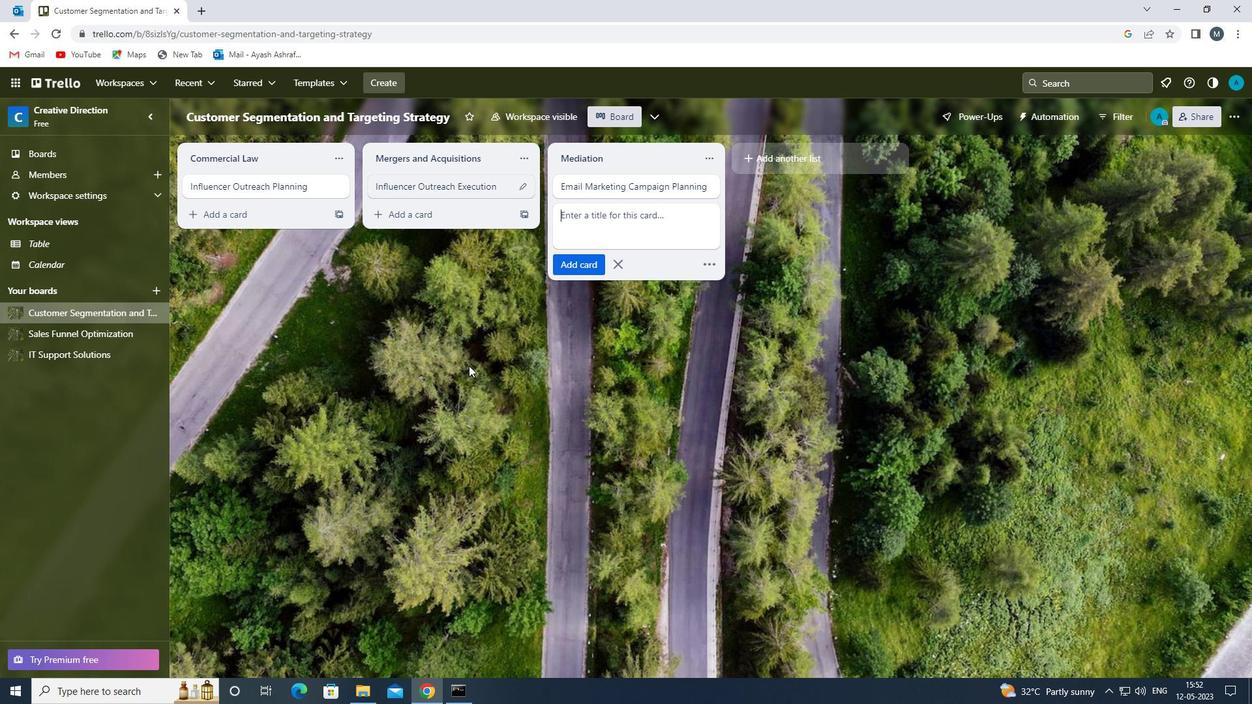
Action: Mouse moved to (442, 376)
Screenshot: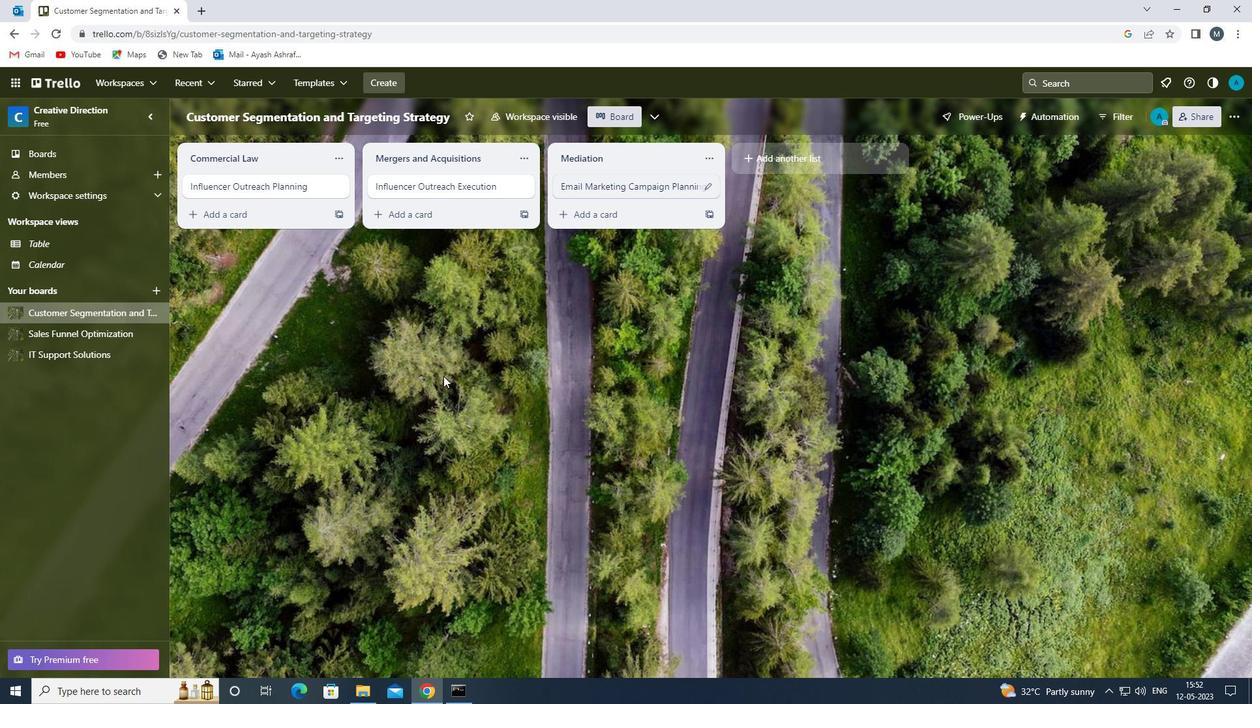 
